 Task: Open the view bar.
Action: Mouse moved to (167, 6)
Screenshot: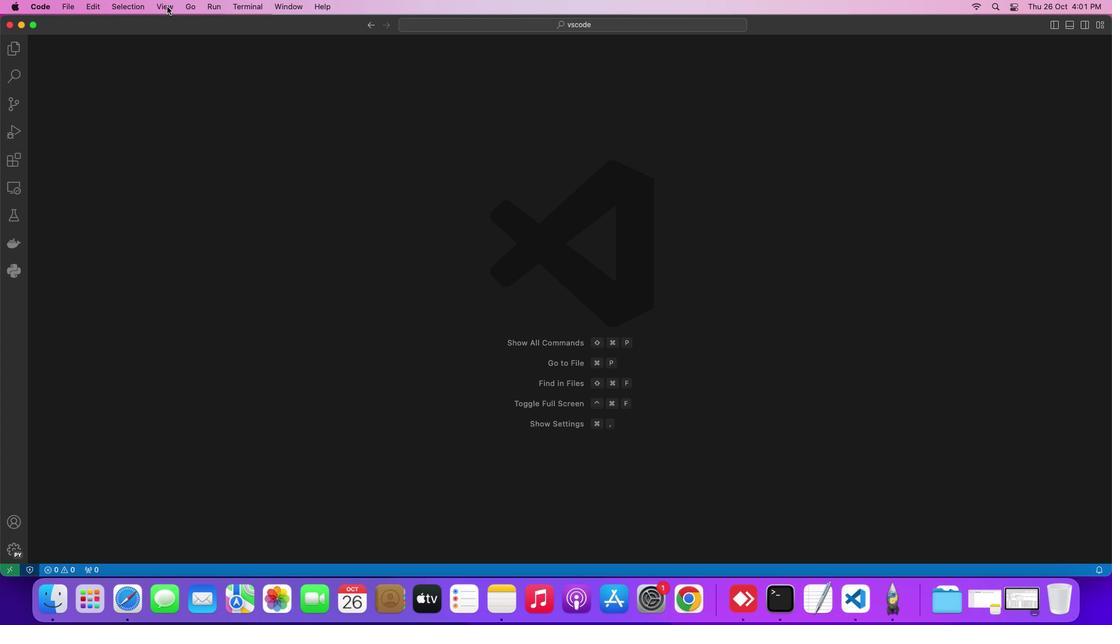 
Action: Mouse pressed left at (167, 6)
Screenshot: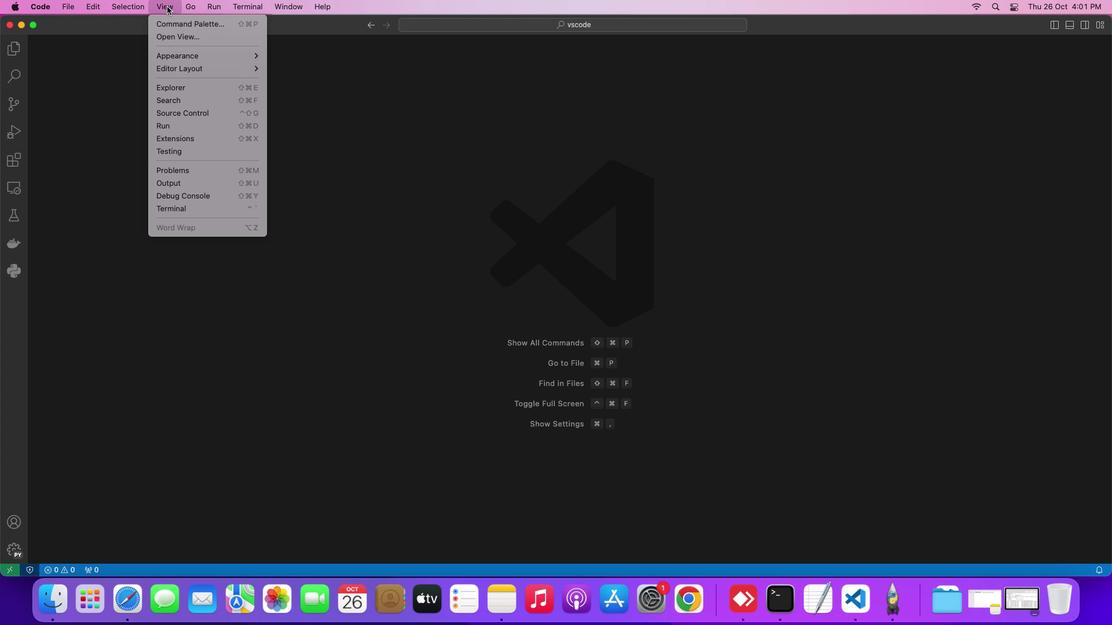 
Action: Mouse moved to (185, 37)
Screenshot: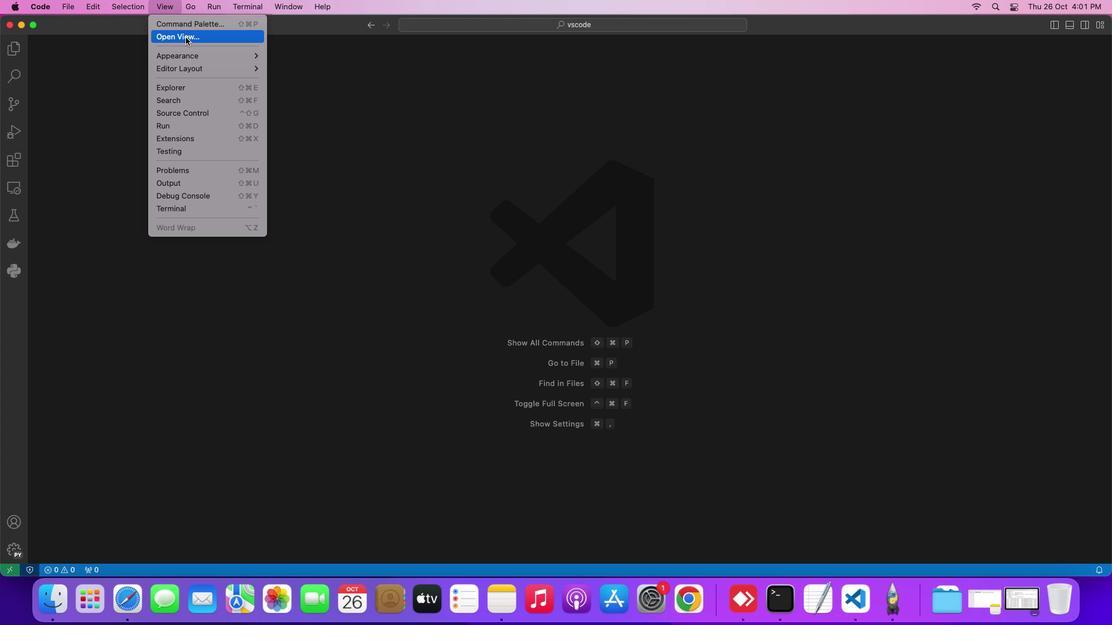 
Action: Mouse pressed left at (185, 37)
Screenshot: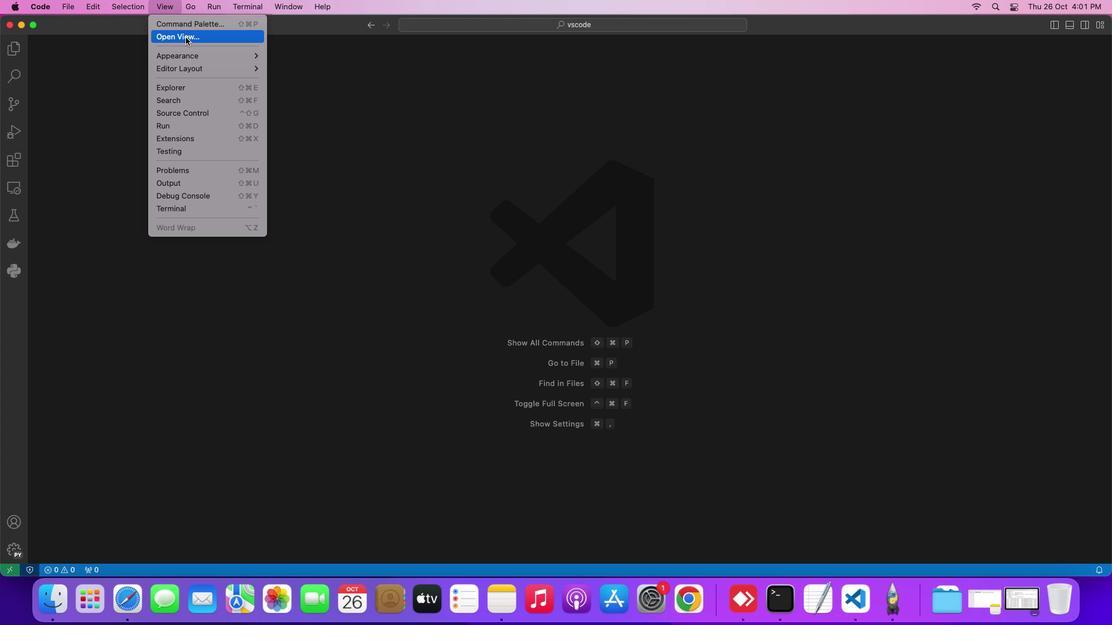 
Action: Mouse moved to (311, 370)
Screenshot: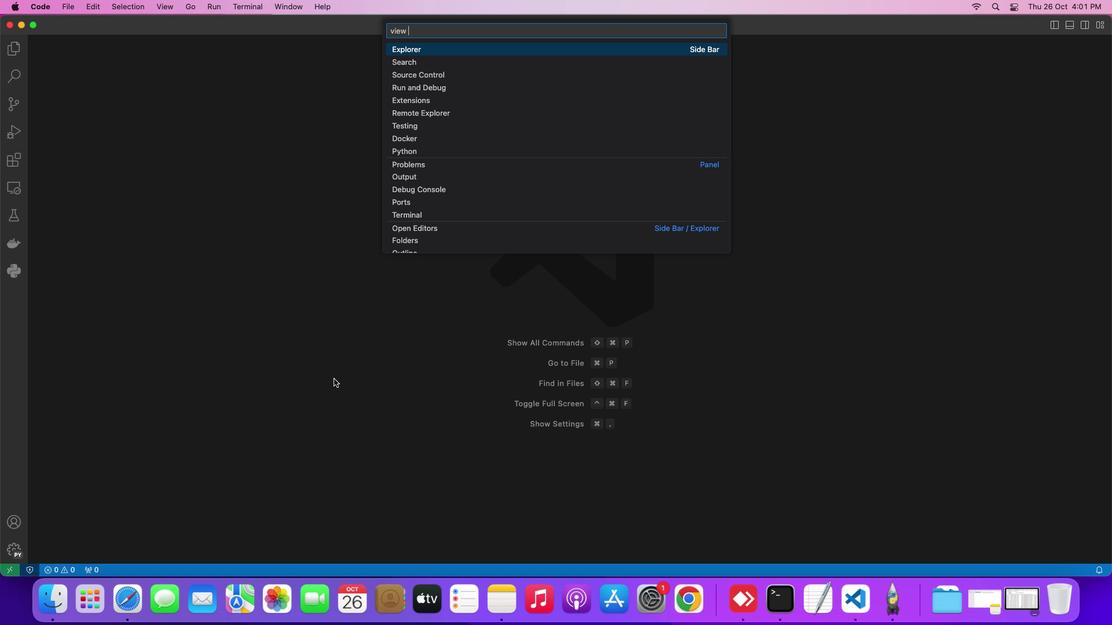 
